 Task: Reply to email with the signature Christopher Carter with the subject 'Request for a discount' from softage.1@softage.net with the message 'I would appreciate it if you could review the project proposal and provide feedback.'
Action: Mouse moved to (891, 231)
Screenshot: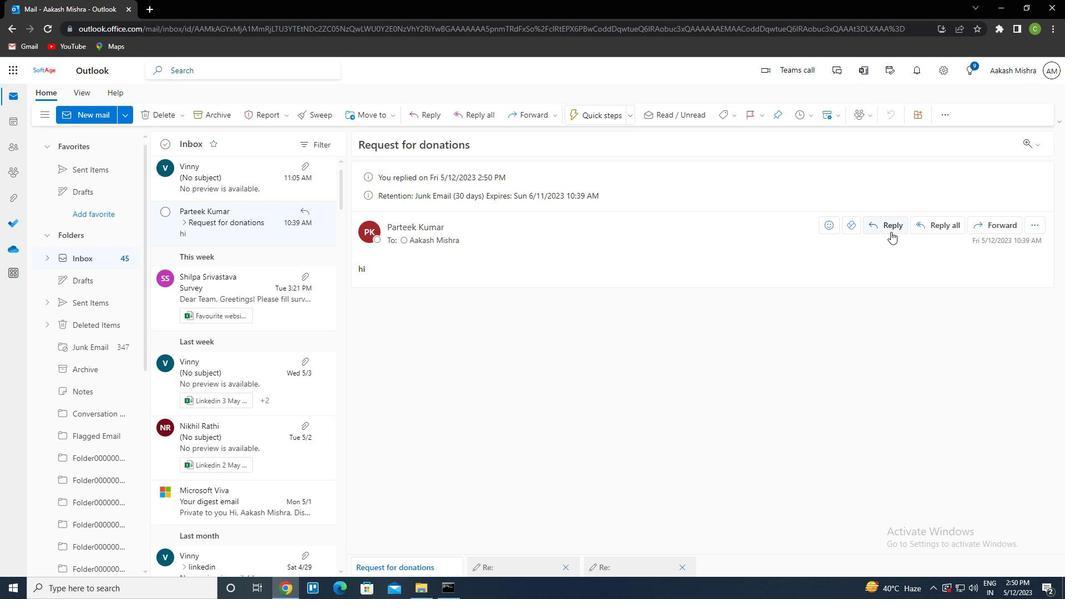 
Action: Mouse pressed left at (891, 231)
Screenshot: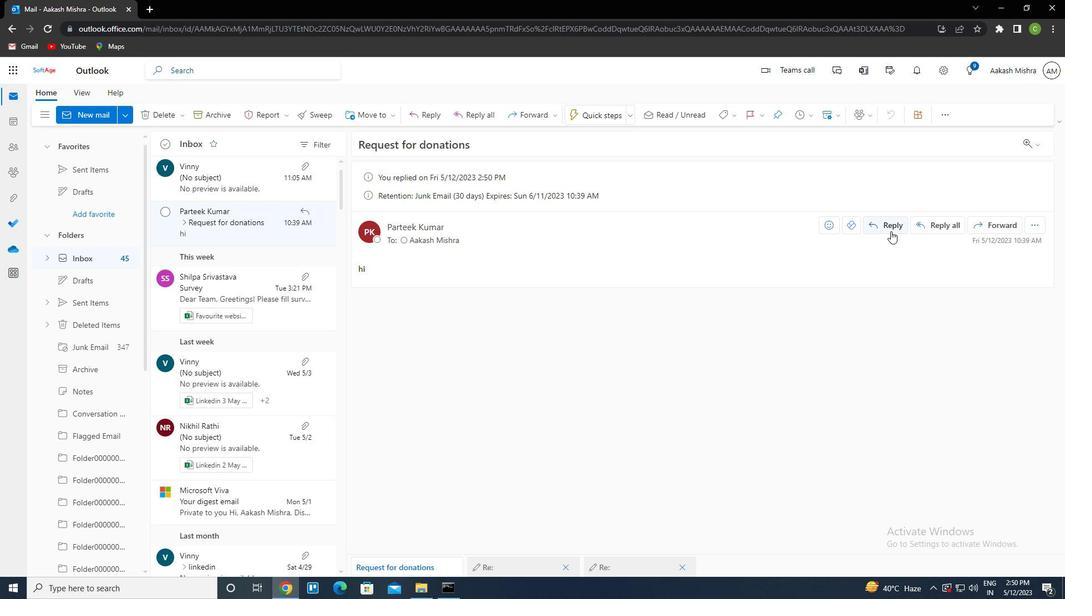
Action: Mouse moved to (715, 119)
Screenshot: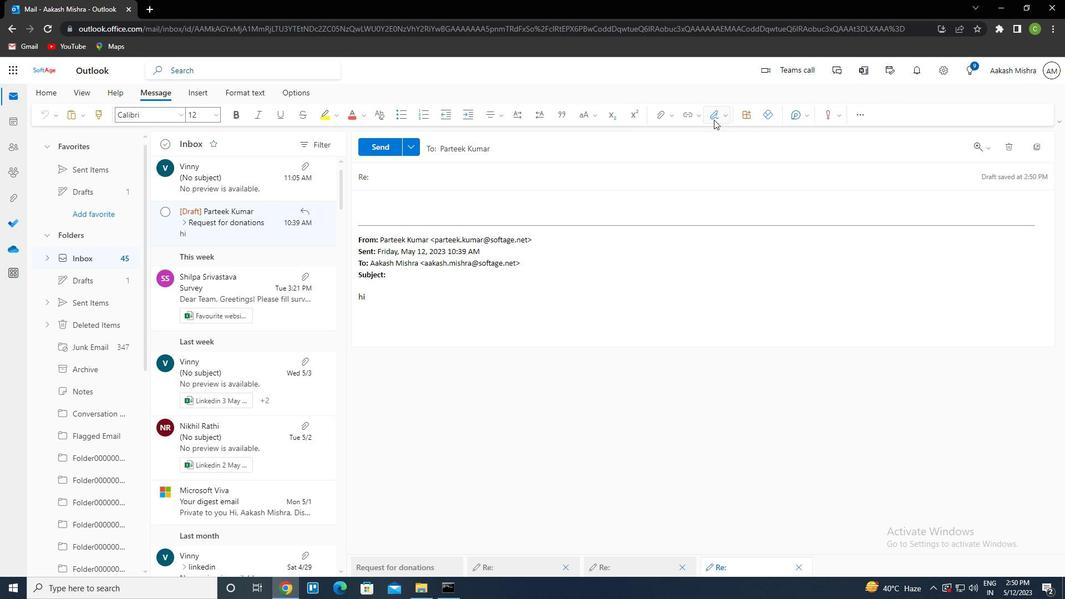 
Action: Mouse pressed left at (715, 119)
Screenshot: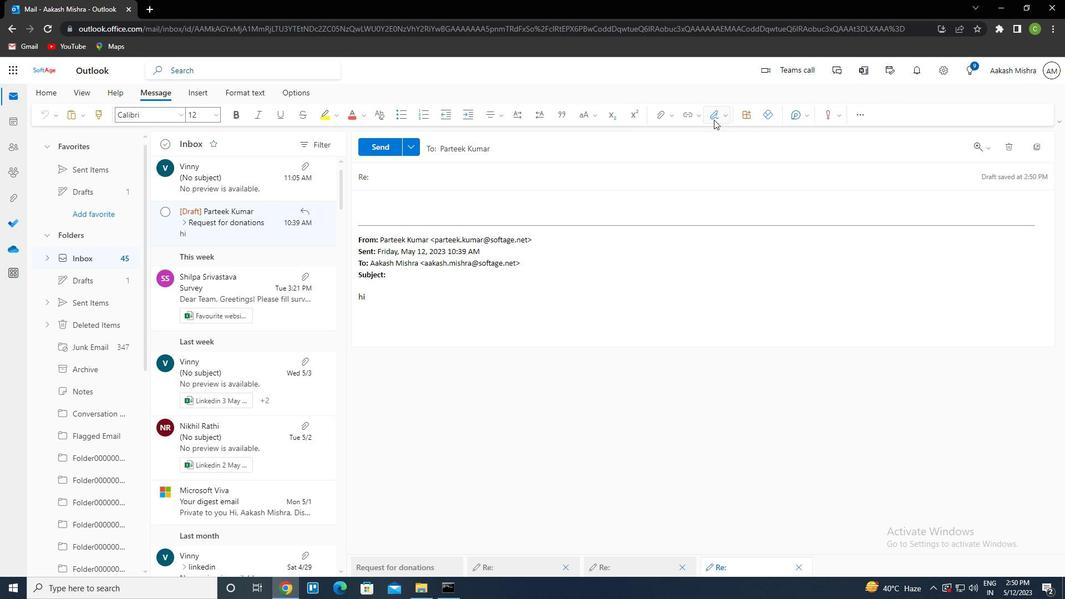 
Action: Mouse moved to (707, 158)
Screenshot: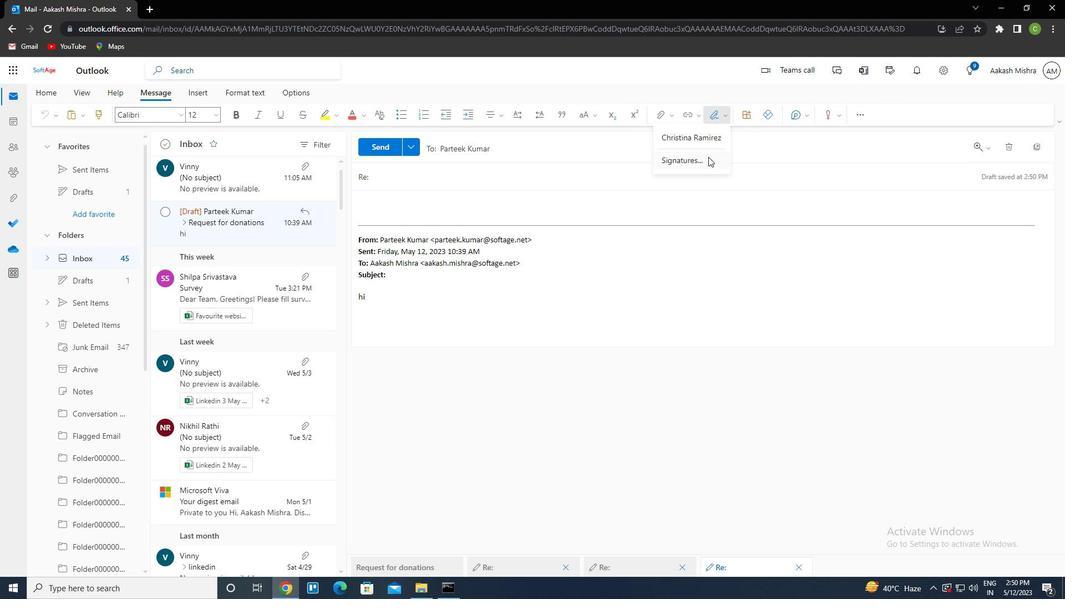 
Action: Mouse pressed left at (707, 158)
Screenshot: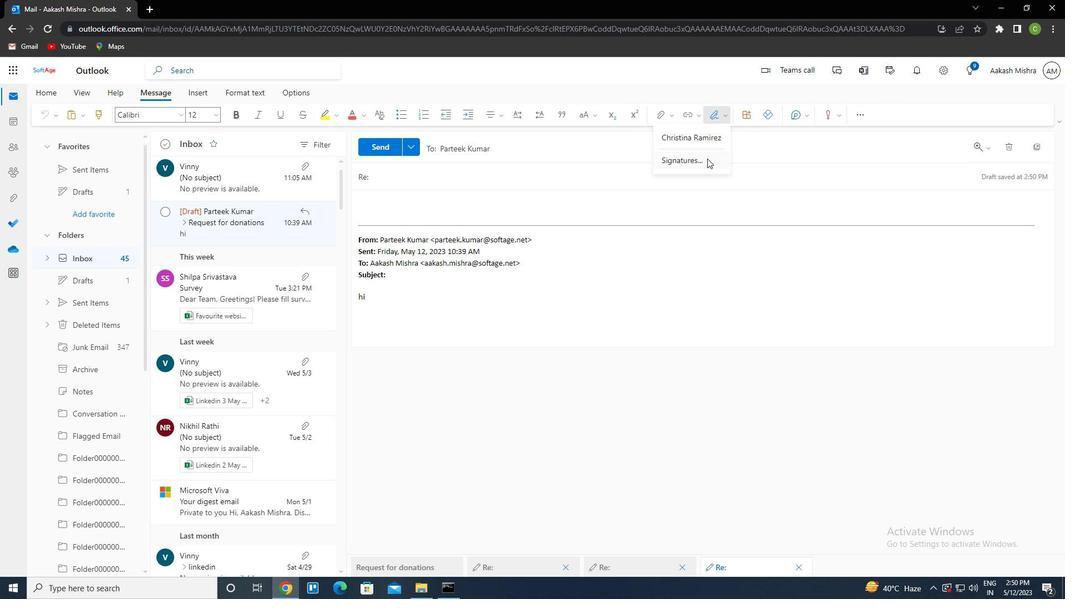 
Action: Mouse moved to (739, 203)
Screenshot: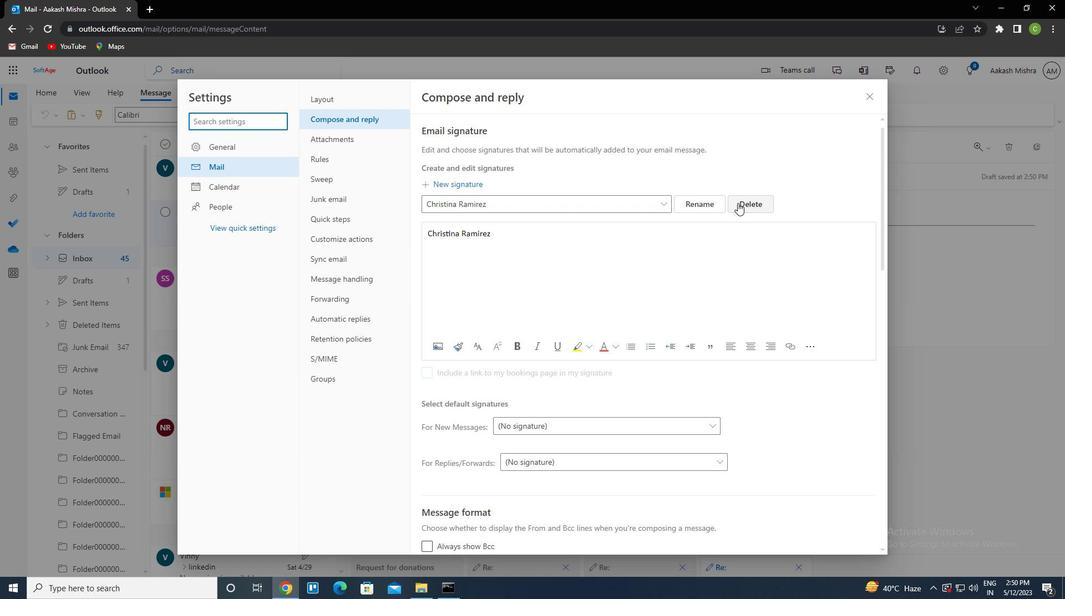 
Action: Mouse pressed left at (739, 203)
Screenshot: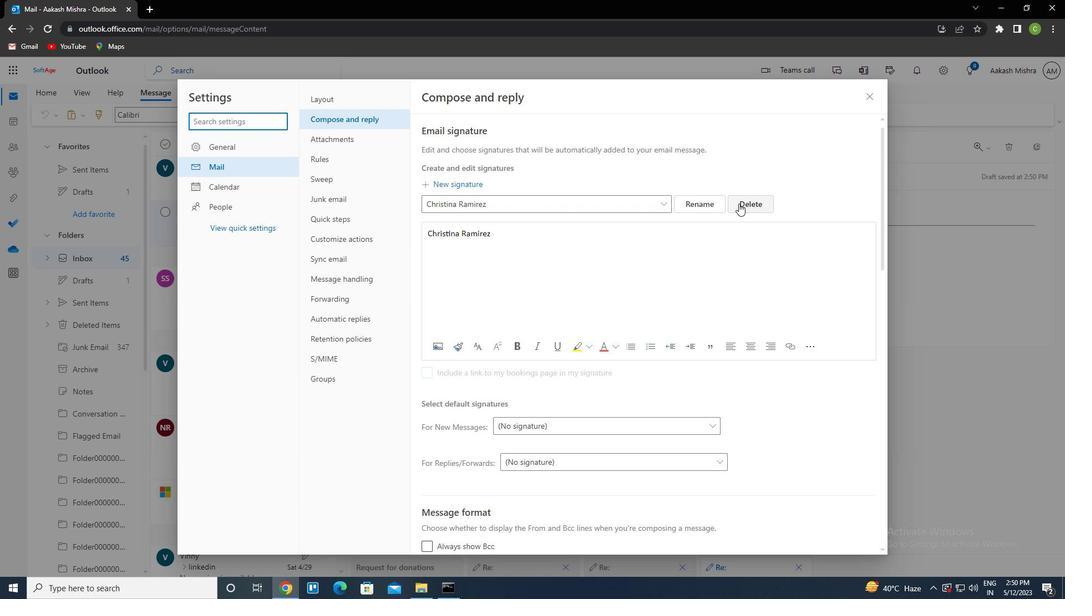
Action: Mouse moved to (527, 208)
Screenshot: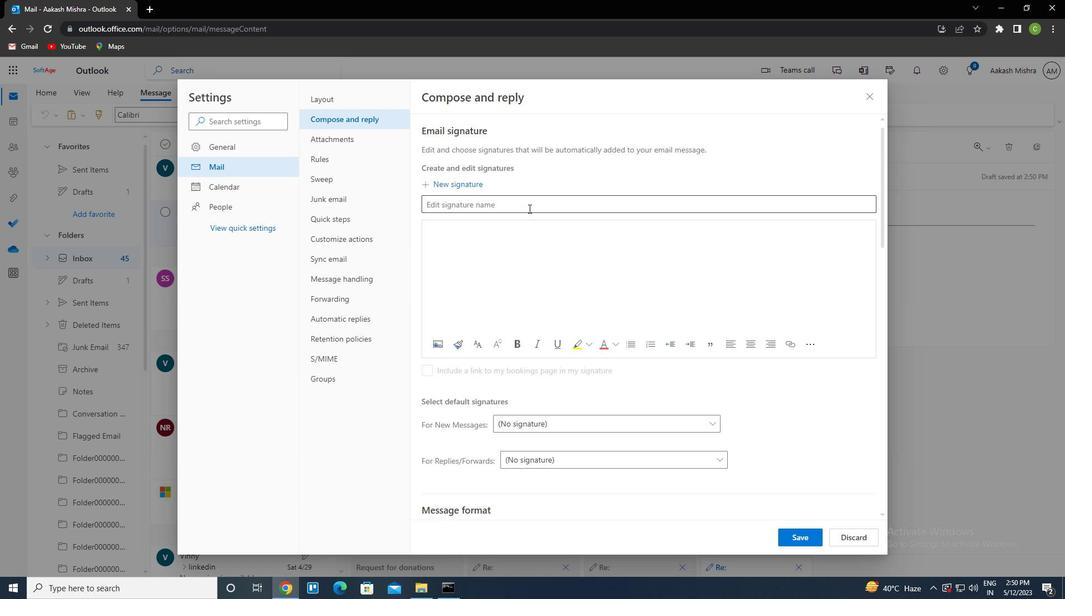 
Action: Mouse pressed left at (527, 208)
Screenshot: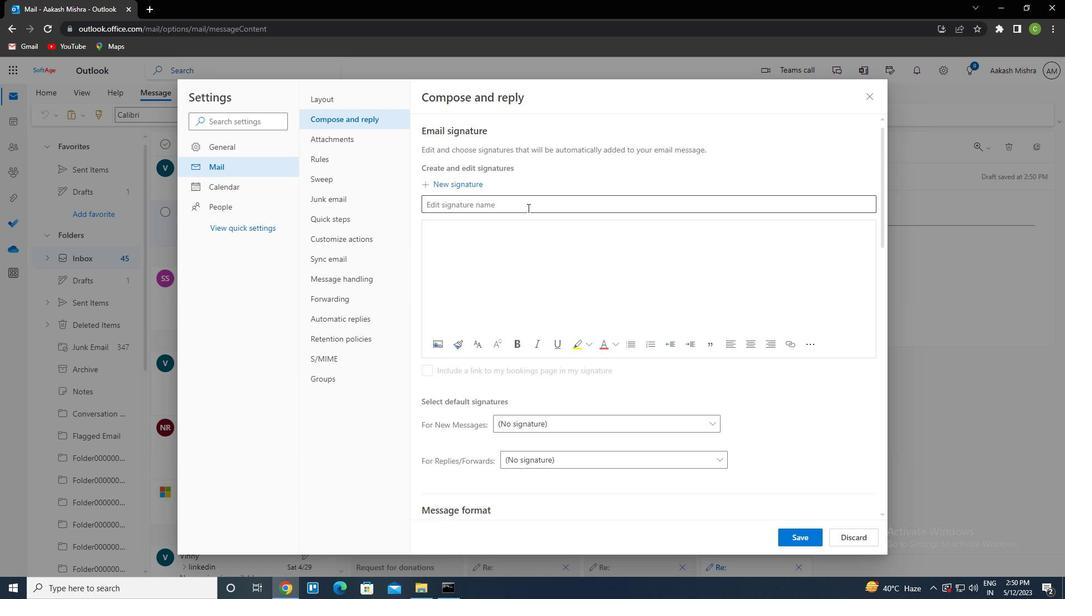 
Action: Key pressed <Key.caps_lock>c<Key.caps_lock>hristopher<Key.space><Key.caps_lock>c<Key.caps_lock>arter<Key.tab><Key.caps_lock>c<Key.caps_lock>hristopher<Key.space><Key.caps_lock>c<Key.caps_lock>arter
Screenshot: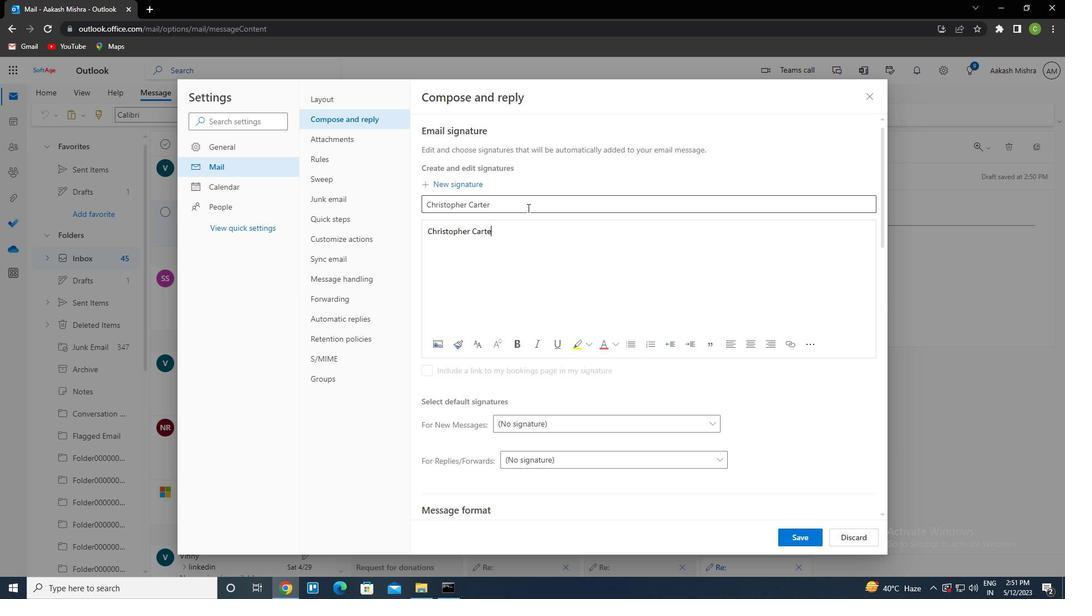 
Action: Mouse scrolled (527, 208) with delta (0, 0)
Screenshot: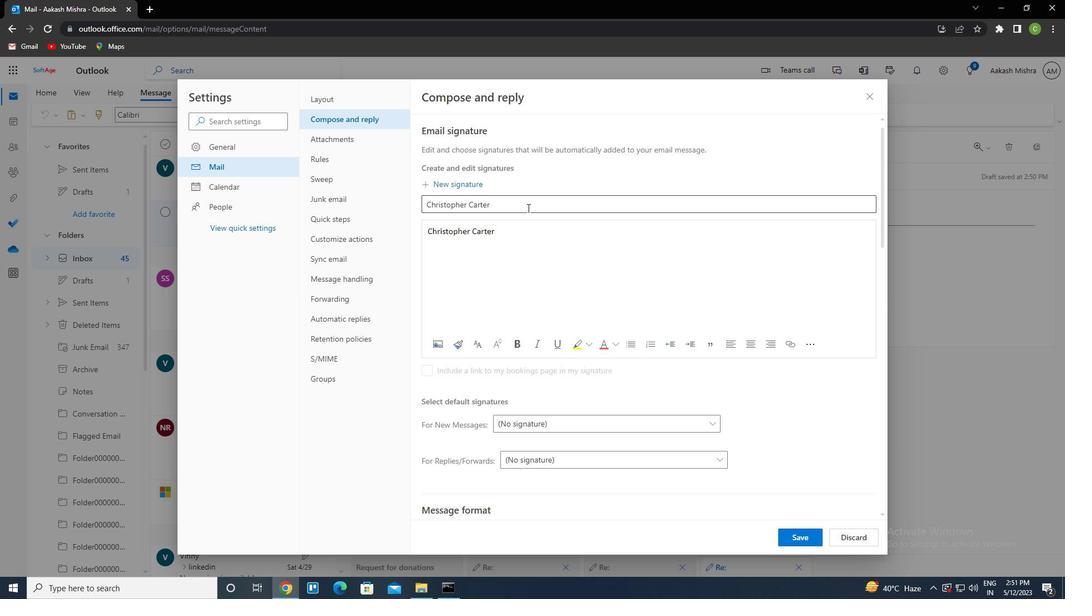 
Action: Mouse moved to (801, 535)
Screenshot: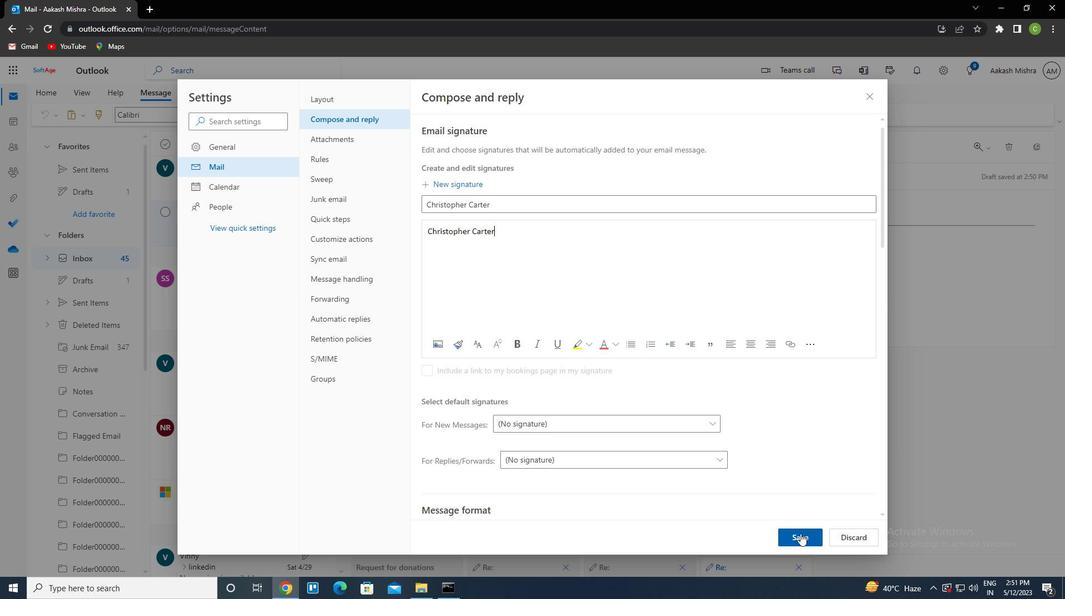 
Action: Mouse pressed left at (801, 535)
Screenshot: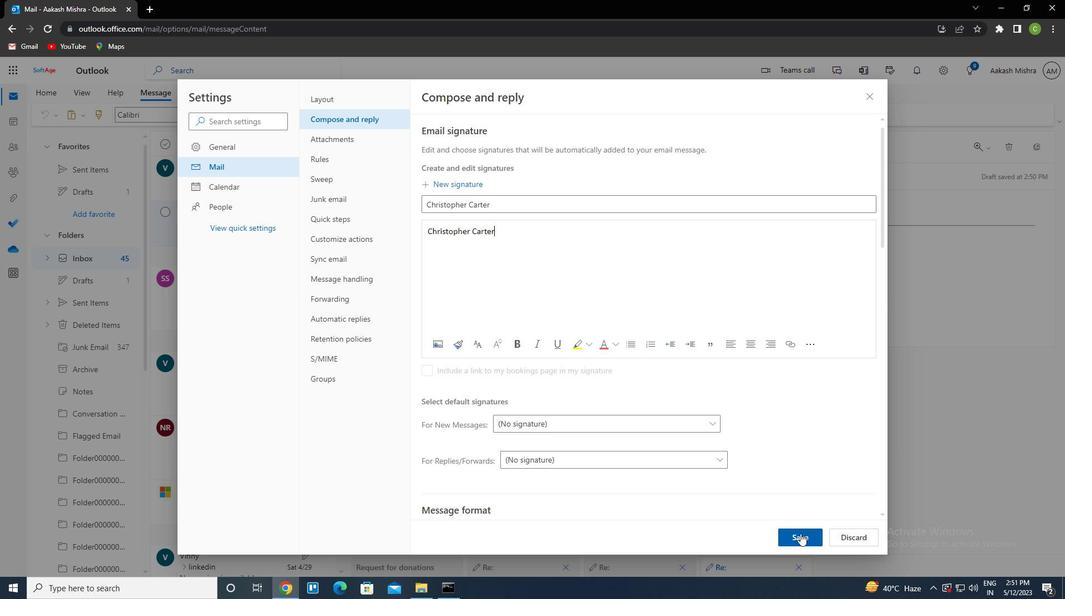 
Action: Mouse moved to (867, 97)
Screenshot: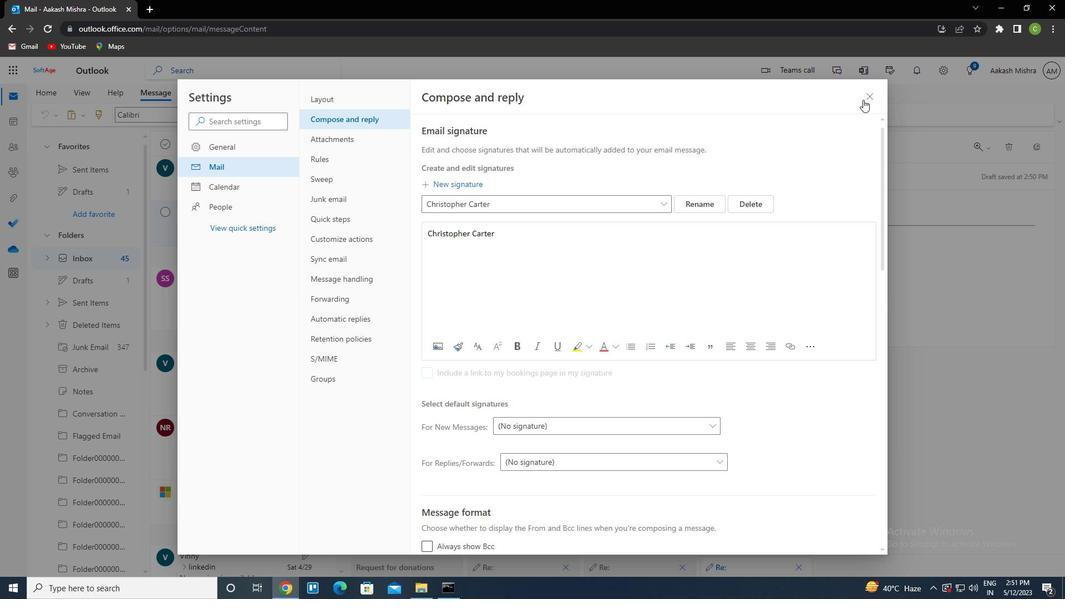 
Action: Mouse pressed left at (867, 97)
Screenshot: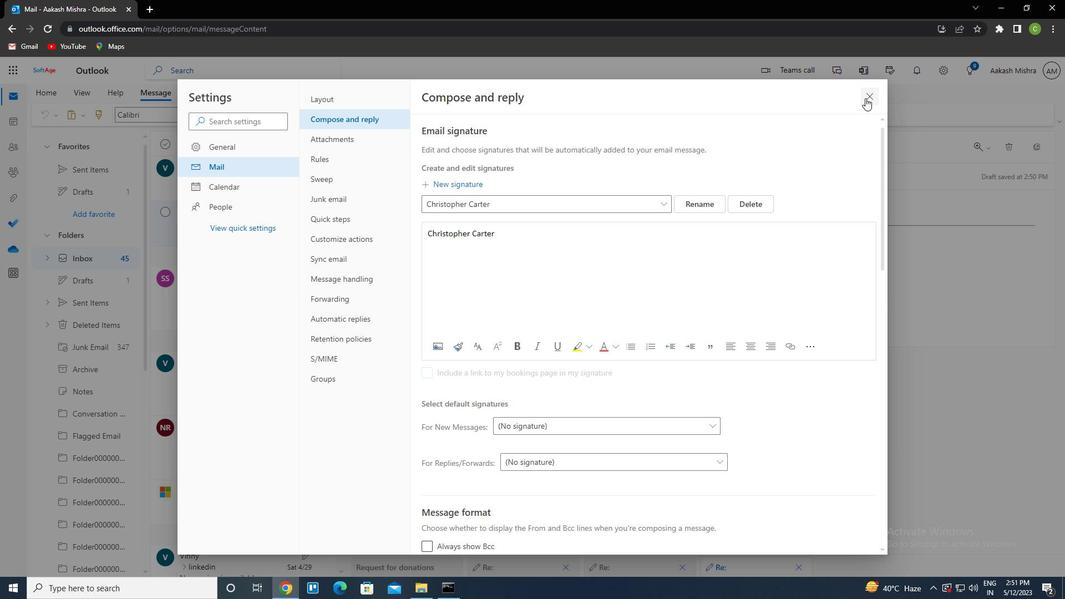
Action: Mouse moved to (396, 202)
Screenshot: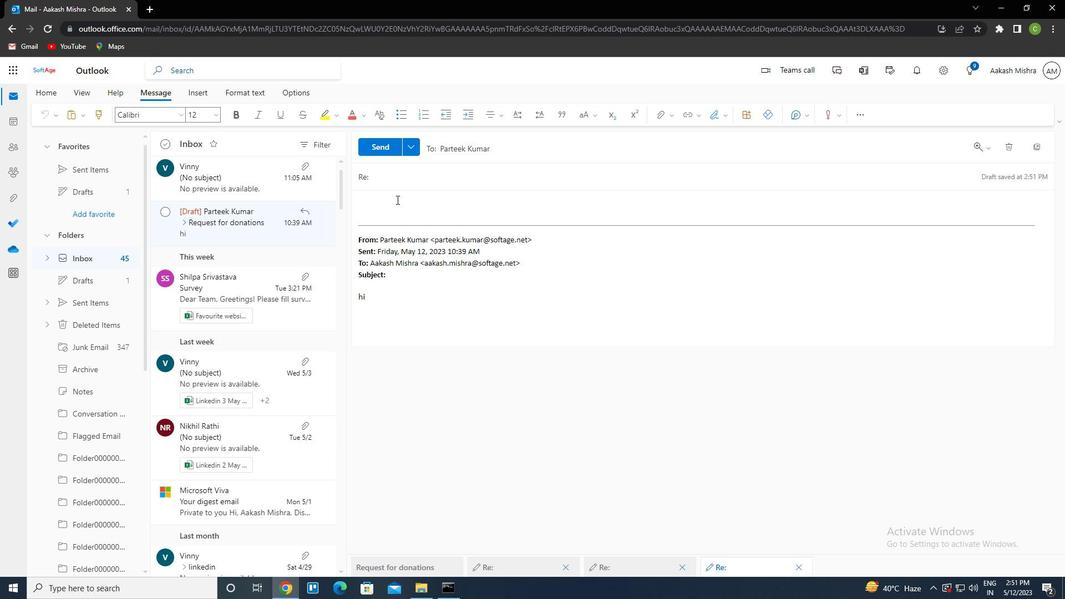 
Action: Mouse pressed left at (396, 202)
Screenshot: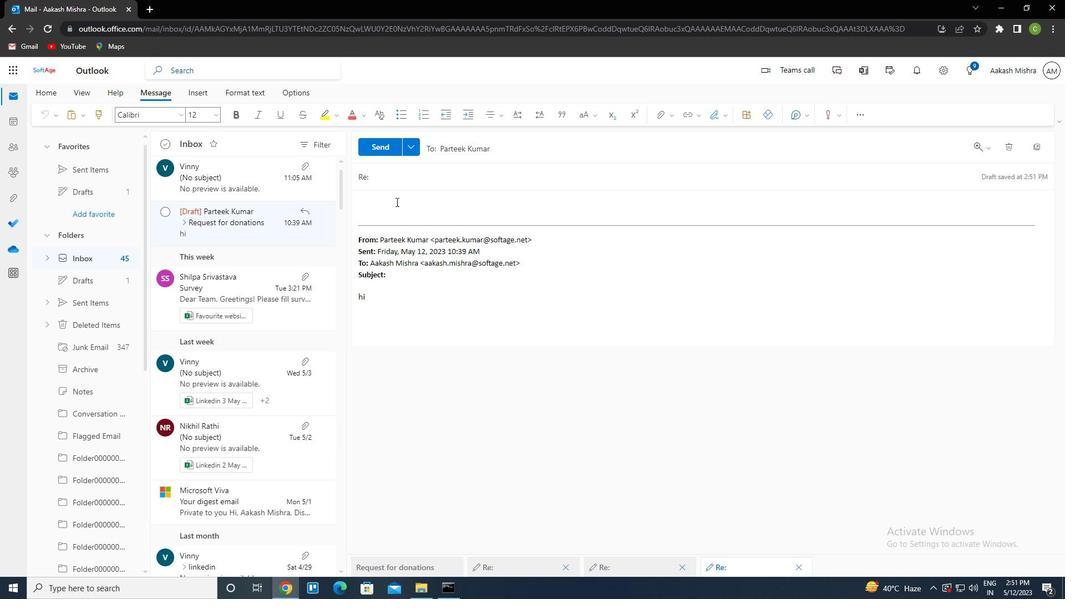 
Action: Mouse moved to (717, 111)
Screenshot: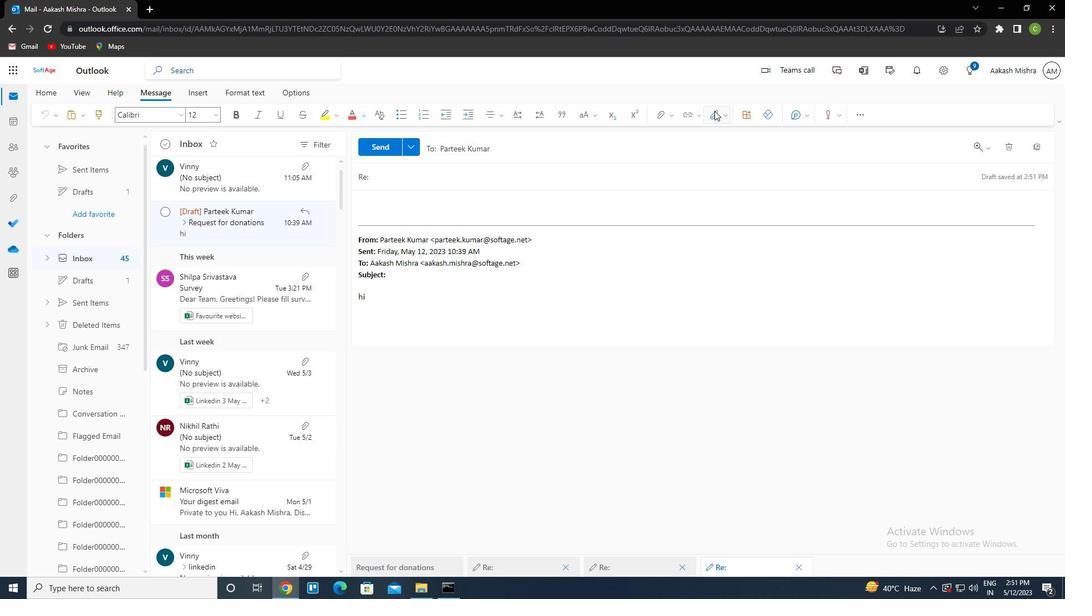 
Action: Mouse pressed left at (717, 111)
Screenshot: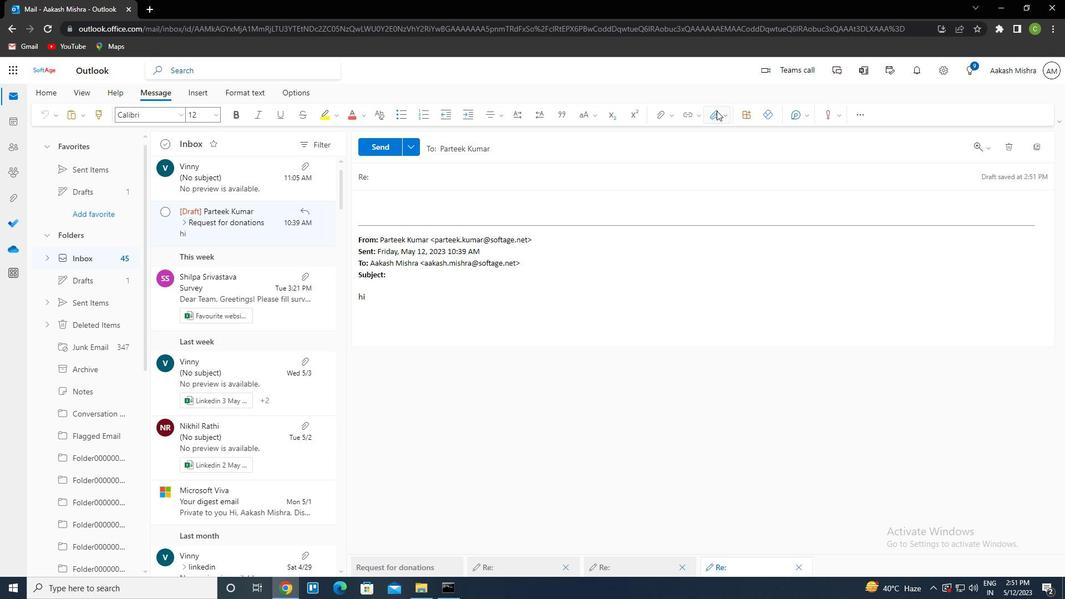 
Action: Mouse moved to (699, 140)
Screenshot: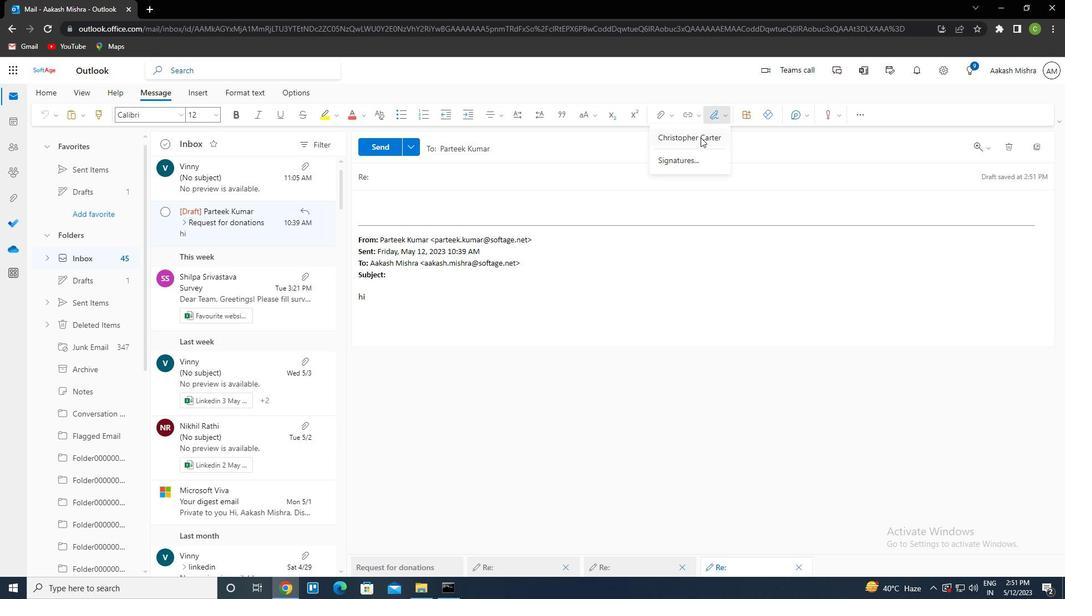 
Action: Mouse pressed left at (699, 140)
Screenshot: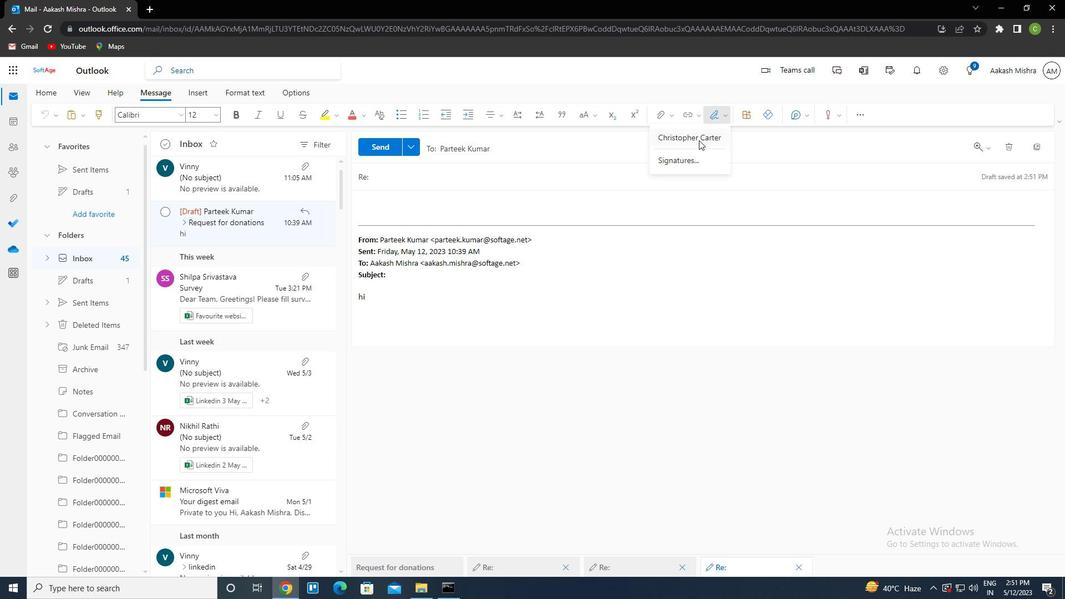 
Action: Mouse moved to (417, 177)
Screenshot: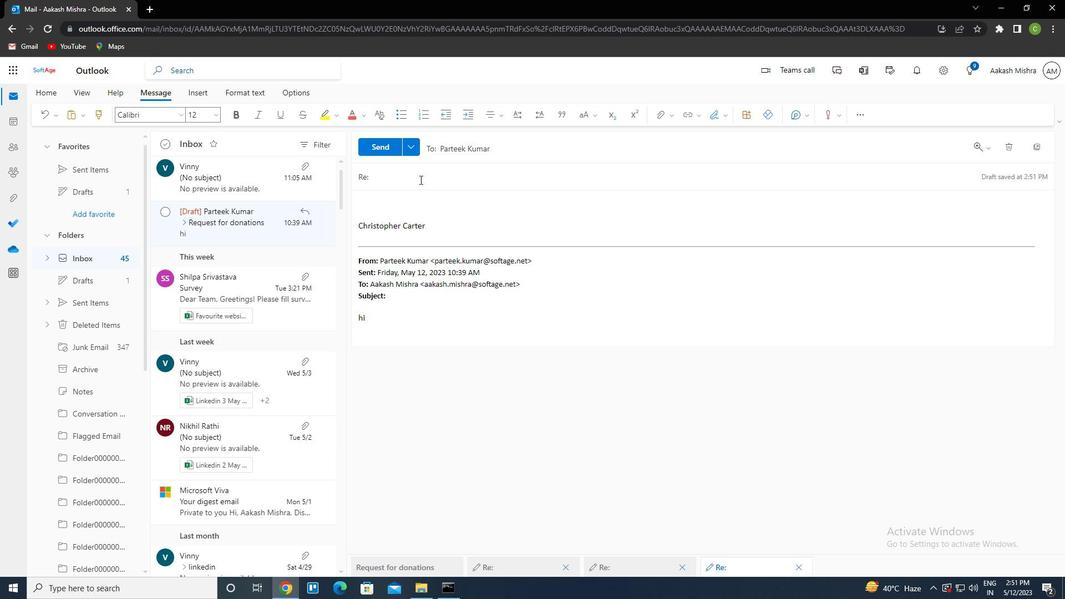 
Action: Mouse pressed left at (417, 177)
Screenshot: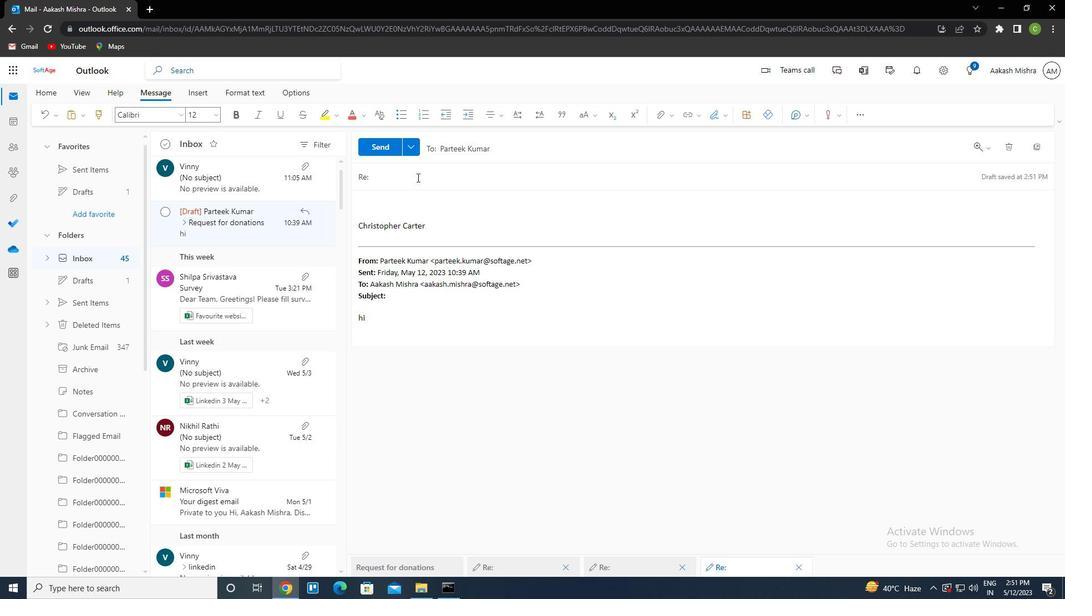 
Action: Key pressed <Key.caps_lock>r<Key.caps_lock>equest<Key.space>for<Key.space>a<Key.space>discout<Key.backspace>nt<Key.tab><Key.caps_lock>i<Key.space><Key.caps_lock>would<Key.space>appreciate<Key.space>it<Key.space>if<Key.space>you<Key.space>could<Key.space>review<Key.space>the<Key.space>project<Key.space>proposal<Key.space>and<Key.space>provide<Key.space>feedback
Screenshot: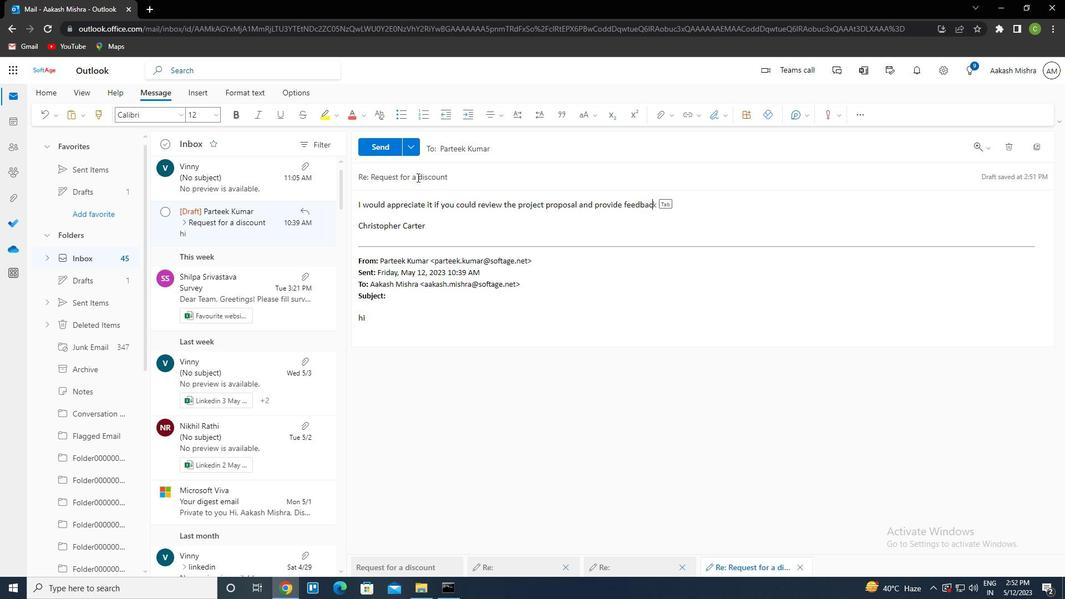 
Action: Mouse moved to (385, 149)
Screenshot: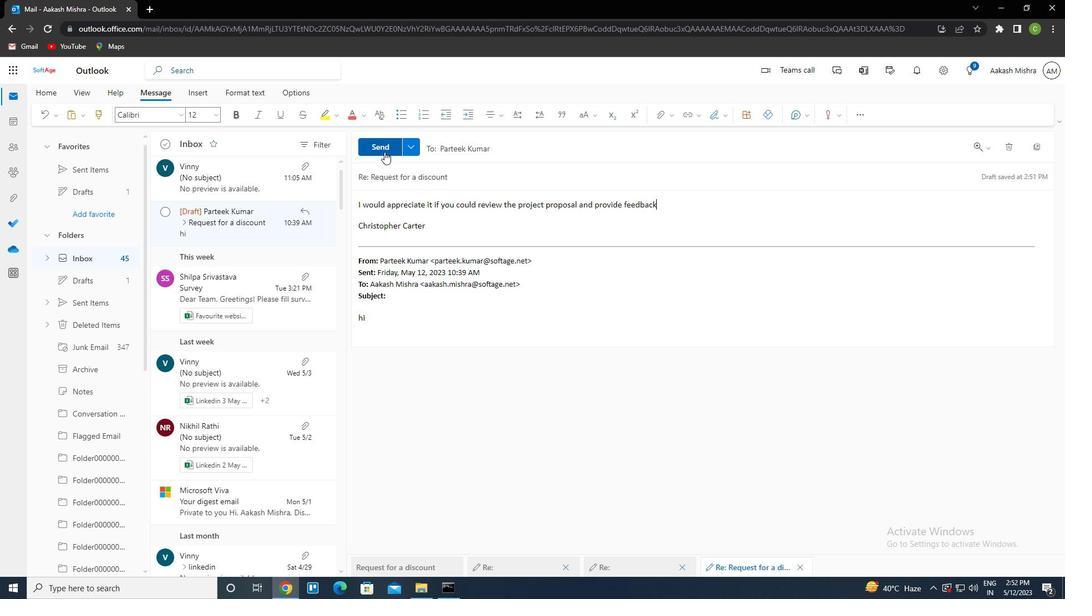 
Action: Mouse pressed left at (385, 149)
Screenshot: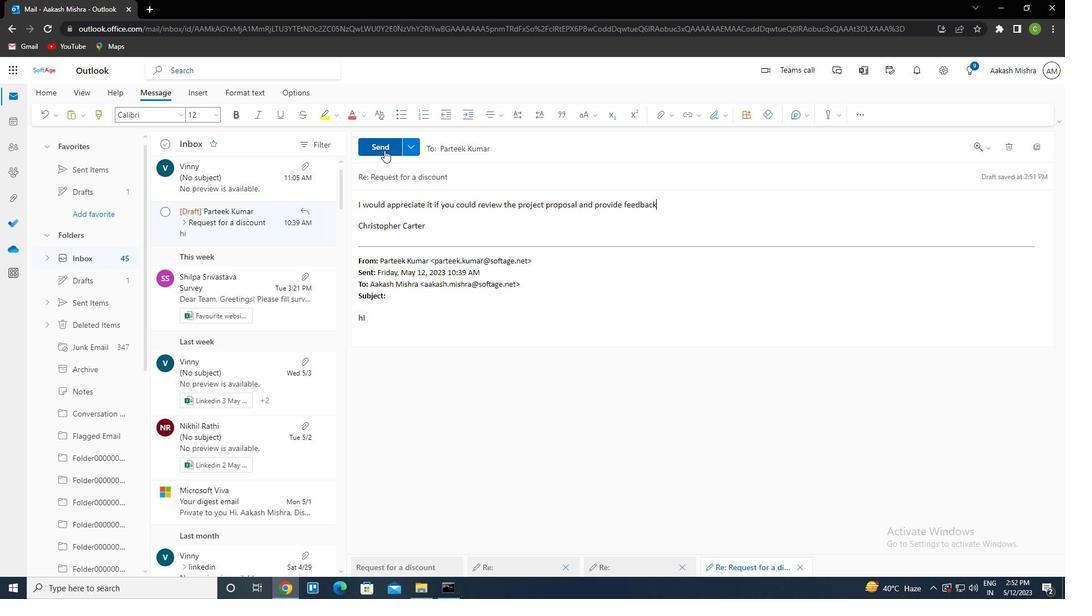 
Action: Mouse moved to (616, 338)
Screenshot: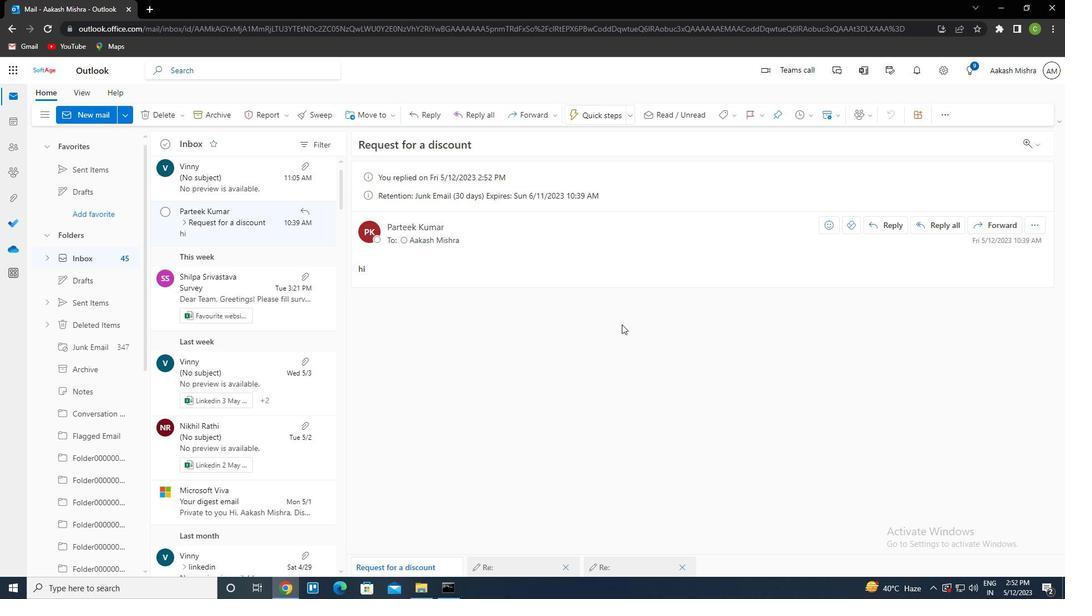 
